 Task: Change scribble  line  to lose dashed dotted.
Action: Mouse moved to (395, 319)
Screenshot: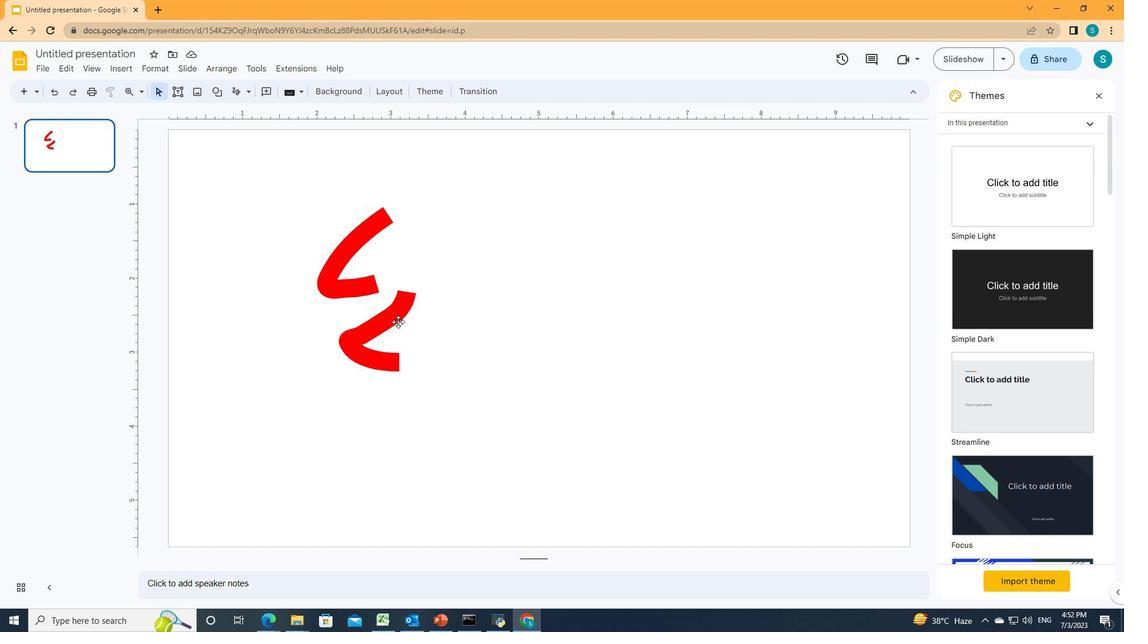 
Action: Mouse pressed left at (395, 319)
Screenshot: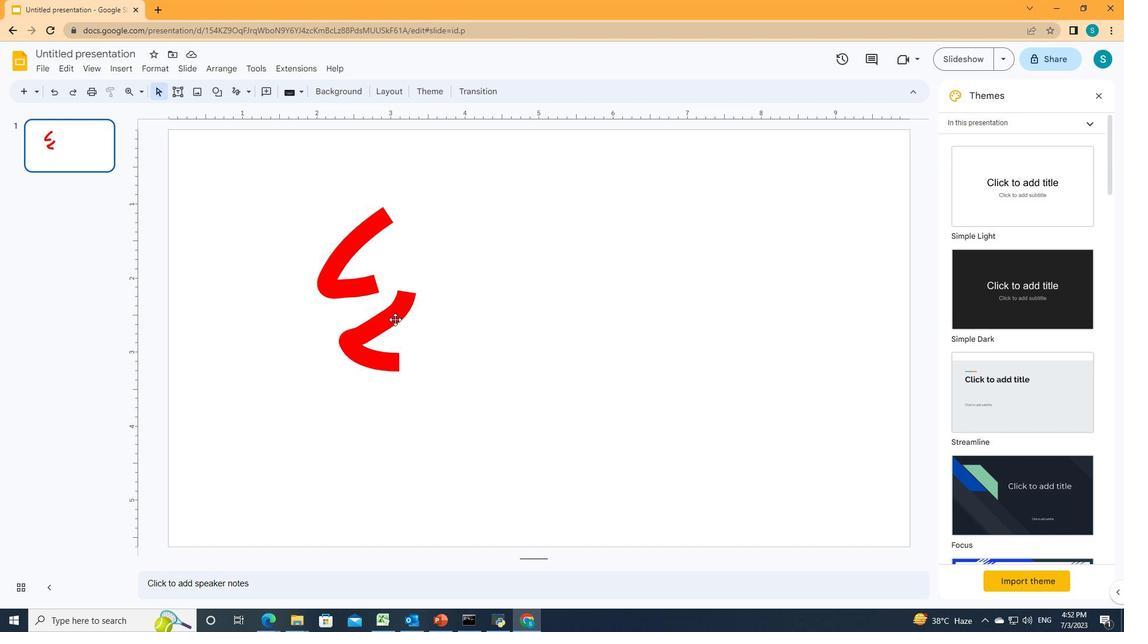 
Action: Mouse moved to (301, 91)
Screenshot: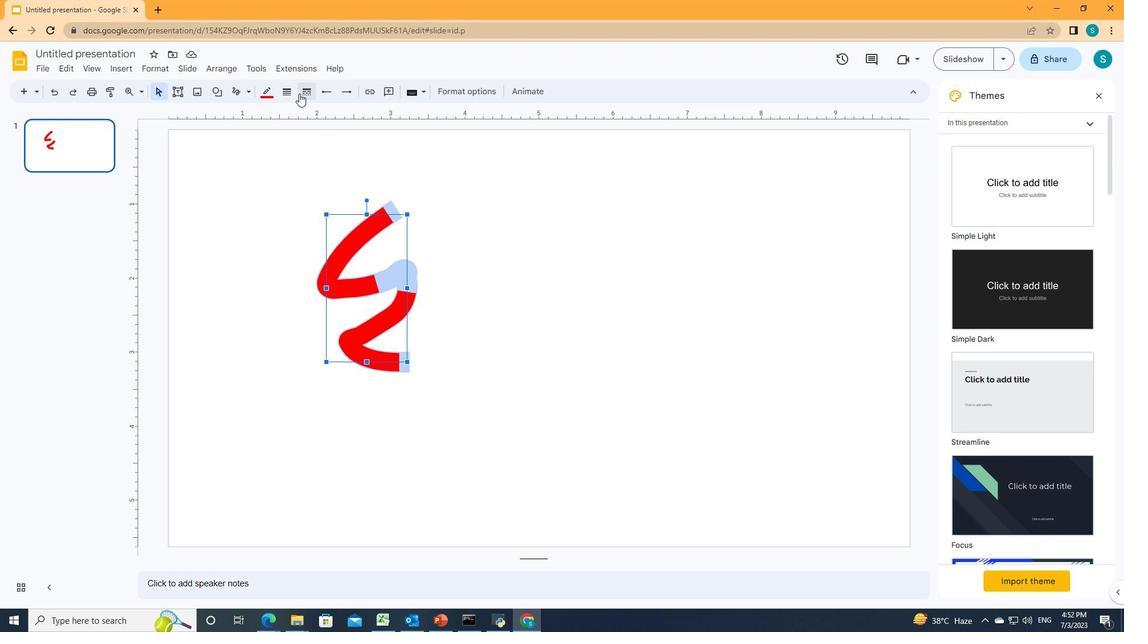 
Action: Mouse pressed left at (301, 91)
Screenshot: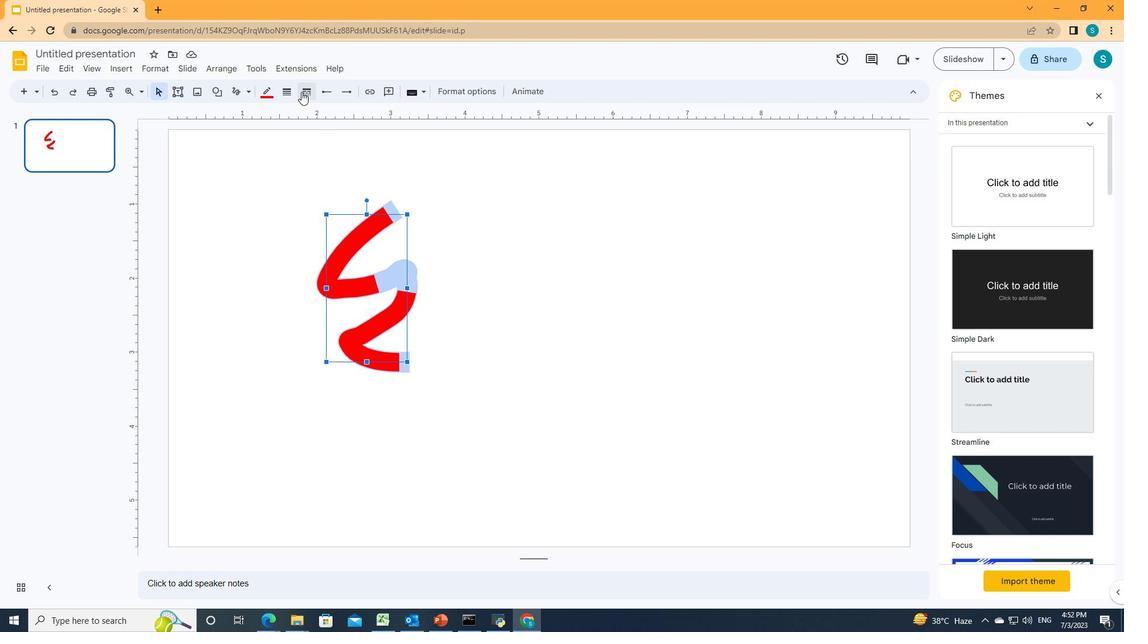 
Action: Mouse moved to (317, 200)
Screenshot: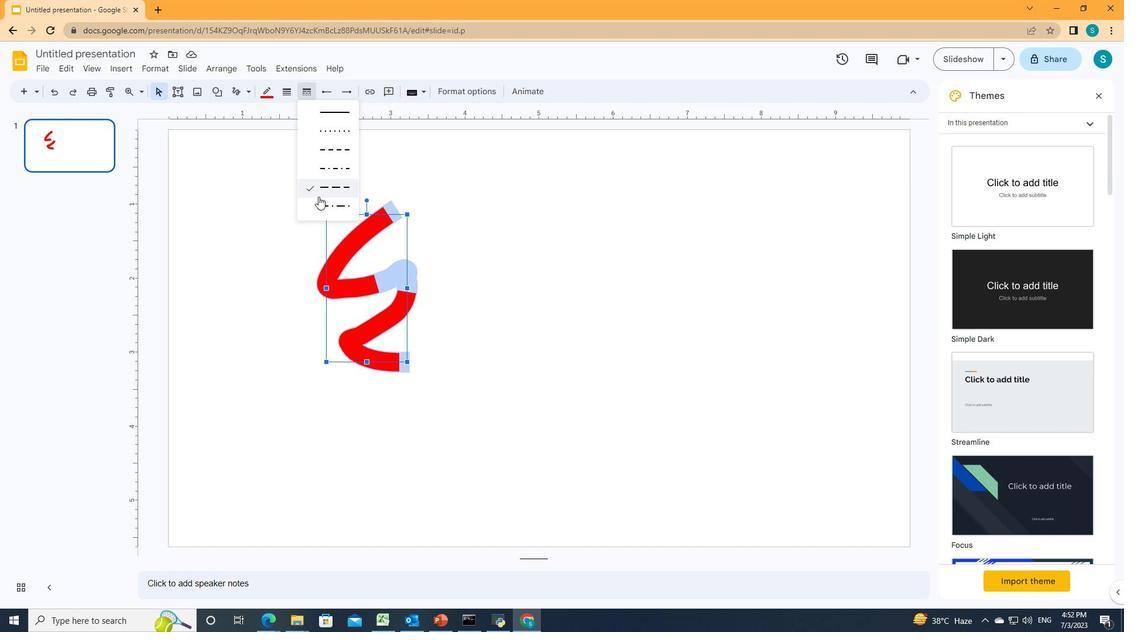 
Action: Mouse pressed left at (317, 200)
Screenshot: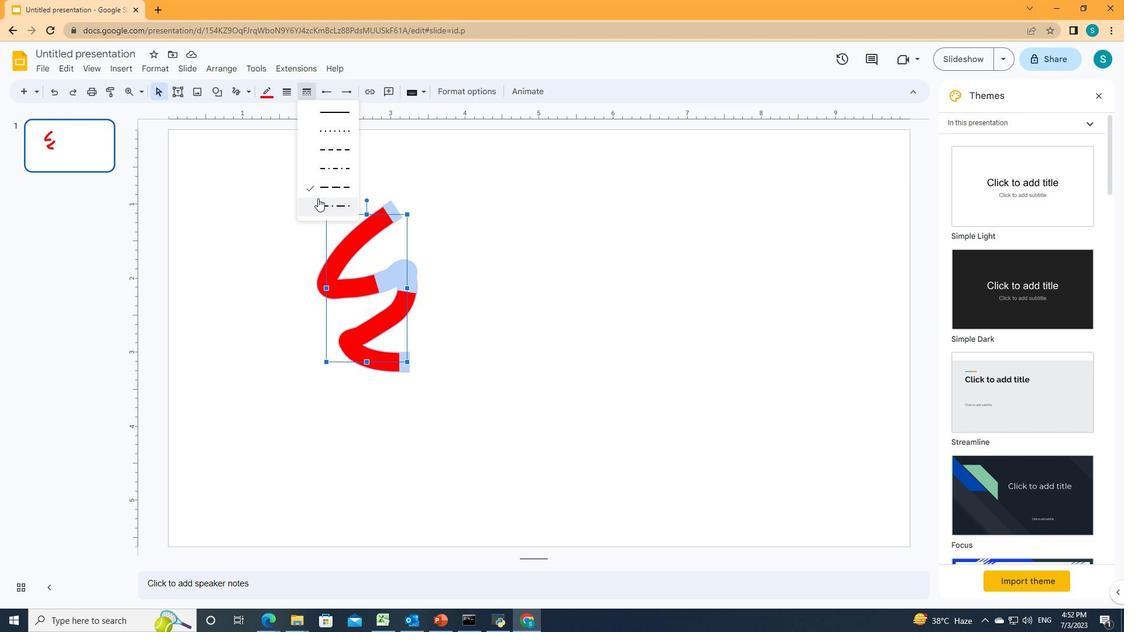 
Action: Mouse moved to (446, 275)
Screenshot: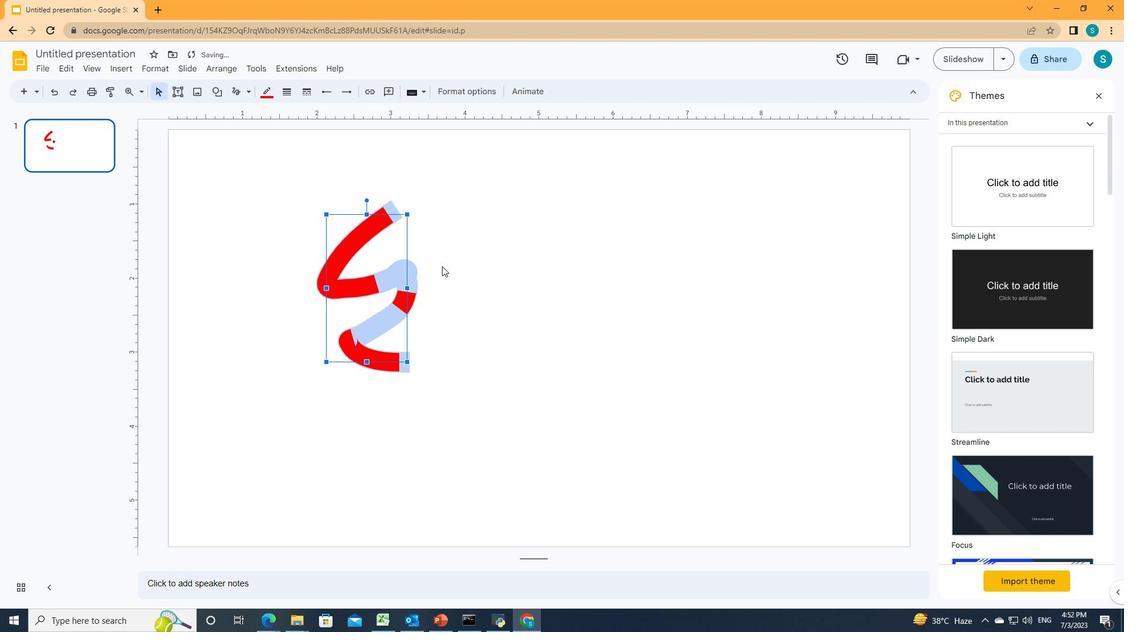 
